 Task: Apply Clip Filter to Silent Era
Action: Mouse moved to (866, 340)
Screenshot: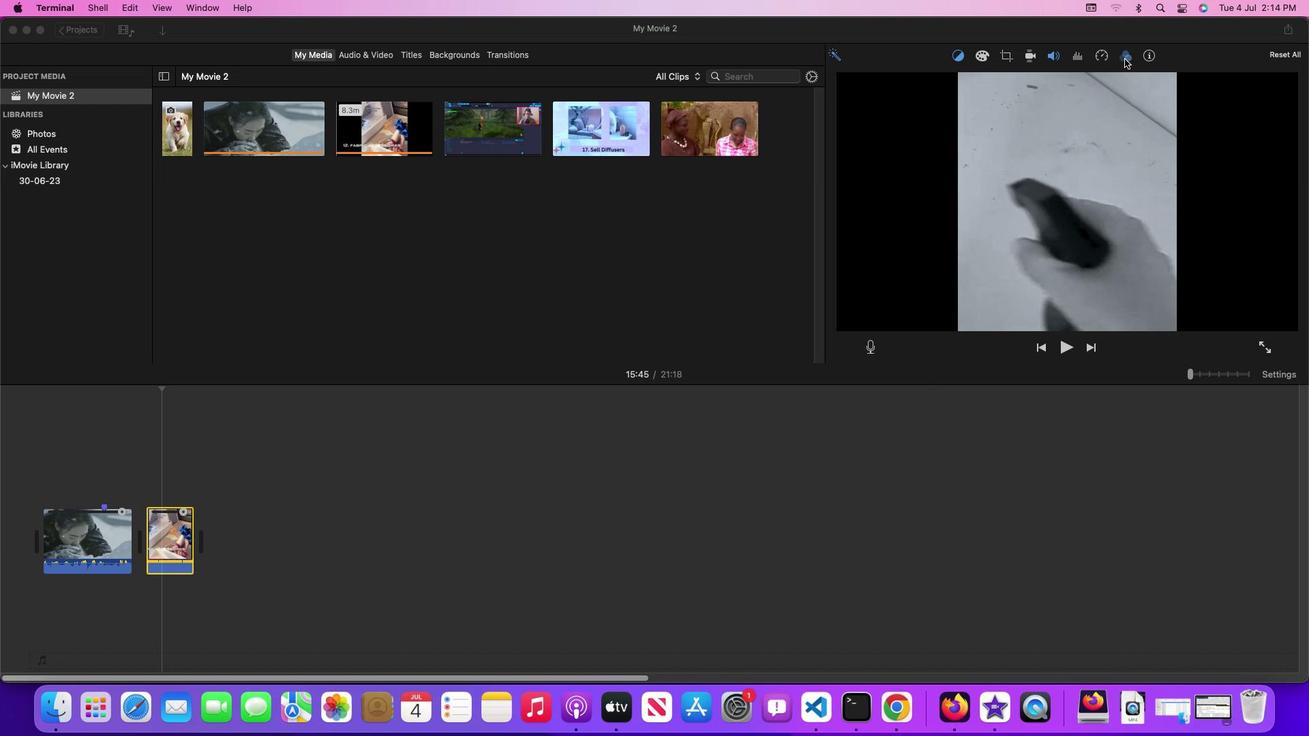 
Action: Mouse pressed left at (866, 340)
Screenshot: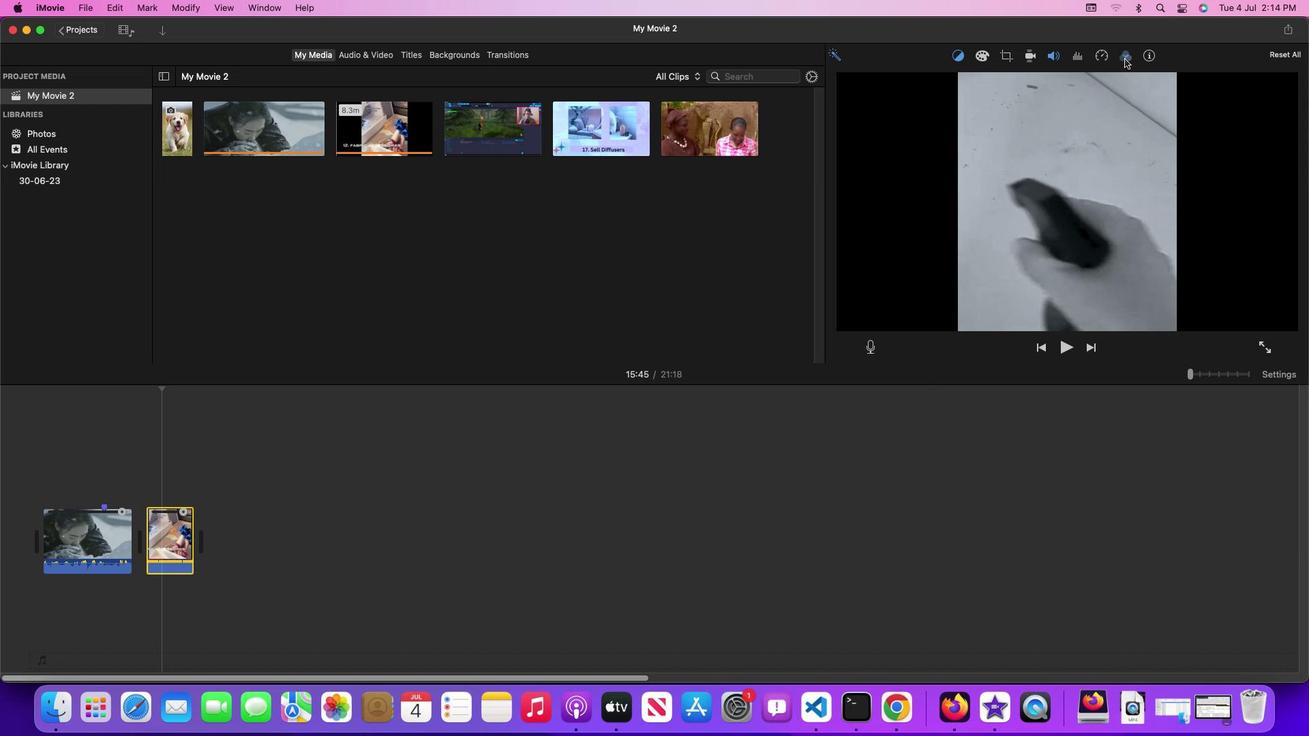 
Action: Mouse moved to (866, 340)
Screenshot: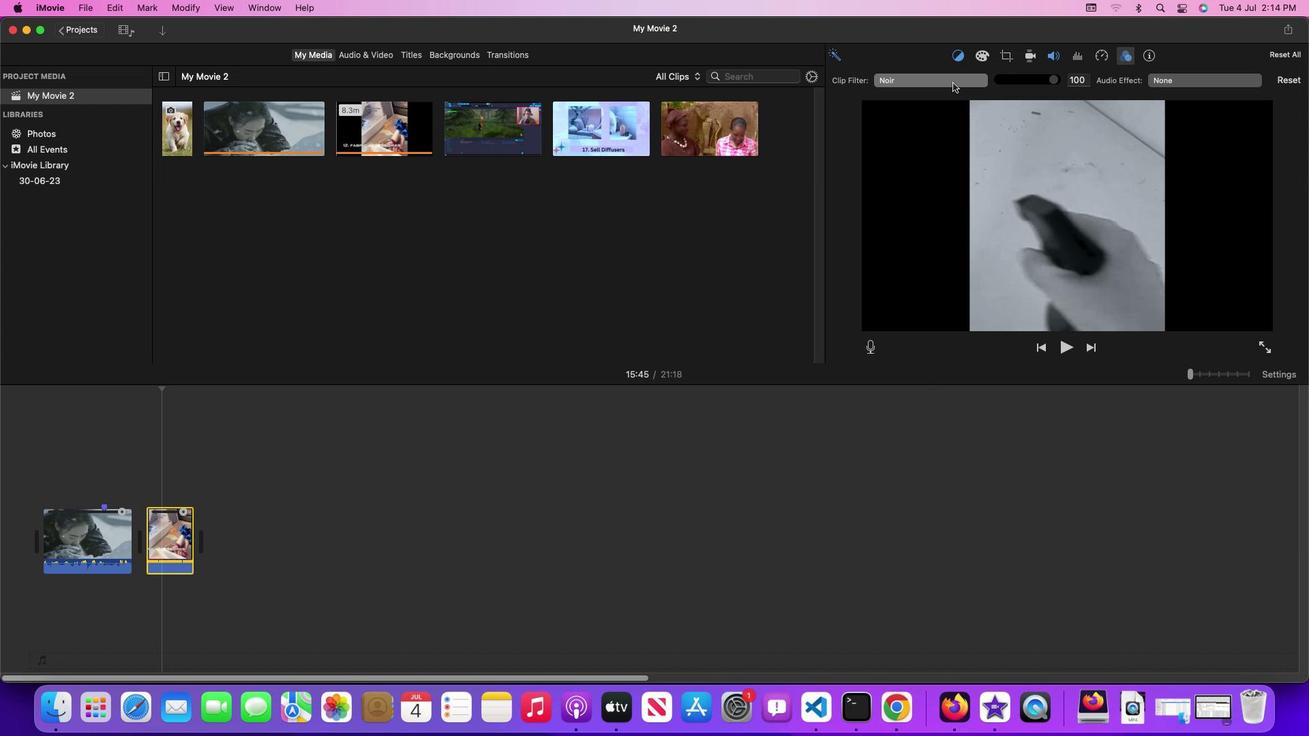 
Action: Mouse pressed left at (866, 340)
Screenshot: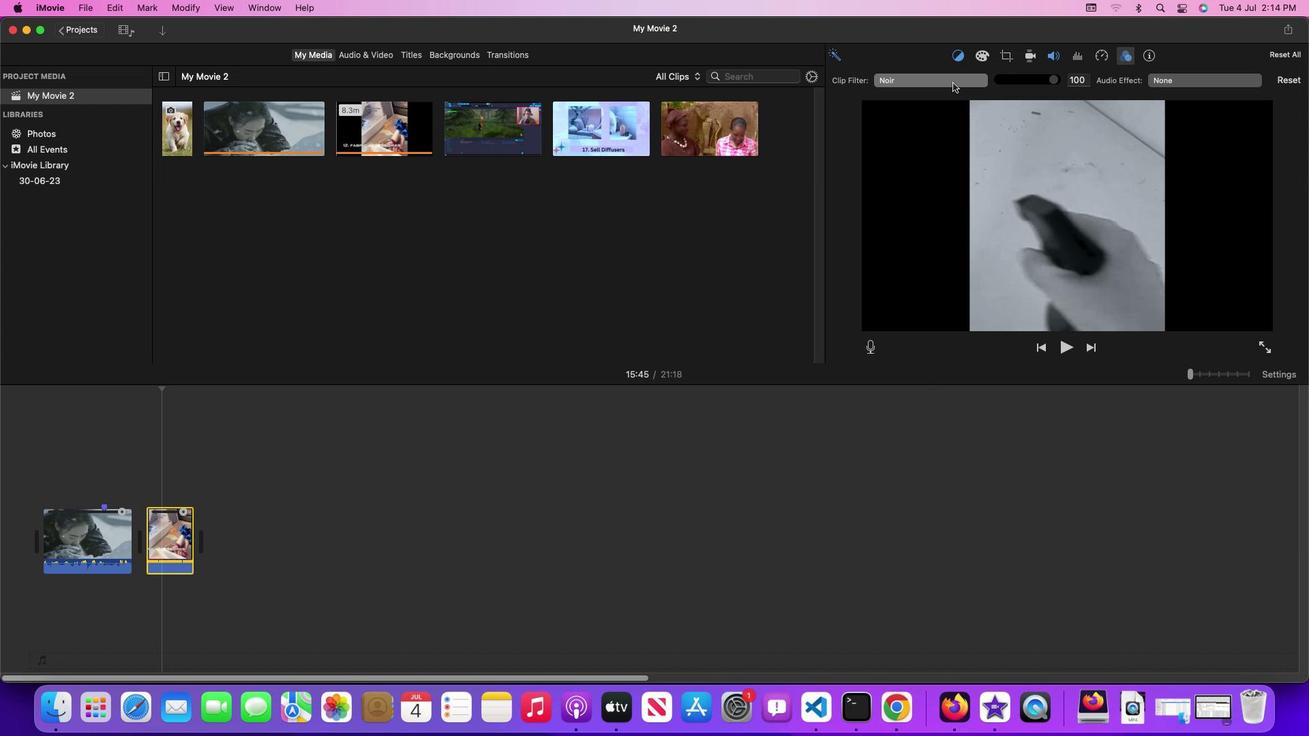 
Action: Mouse moved to (866, 340)
Screenshot: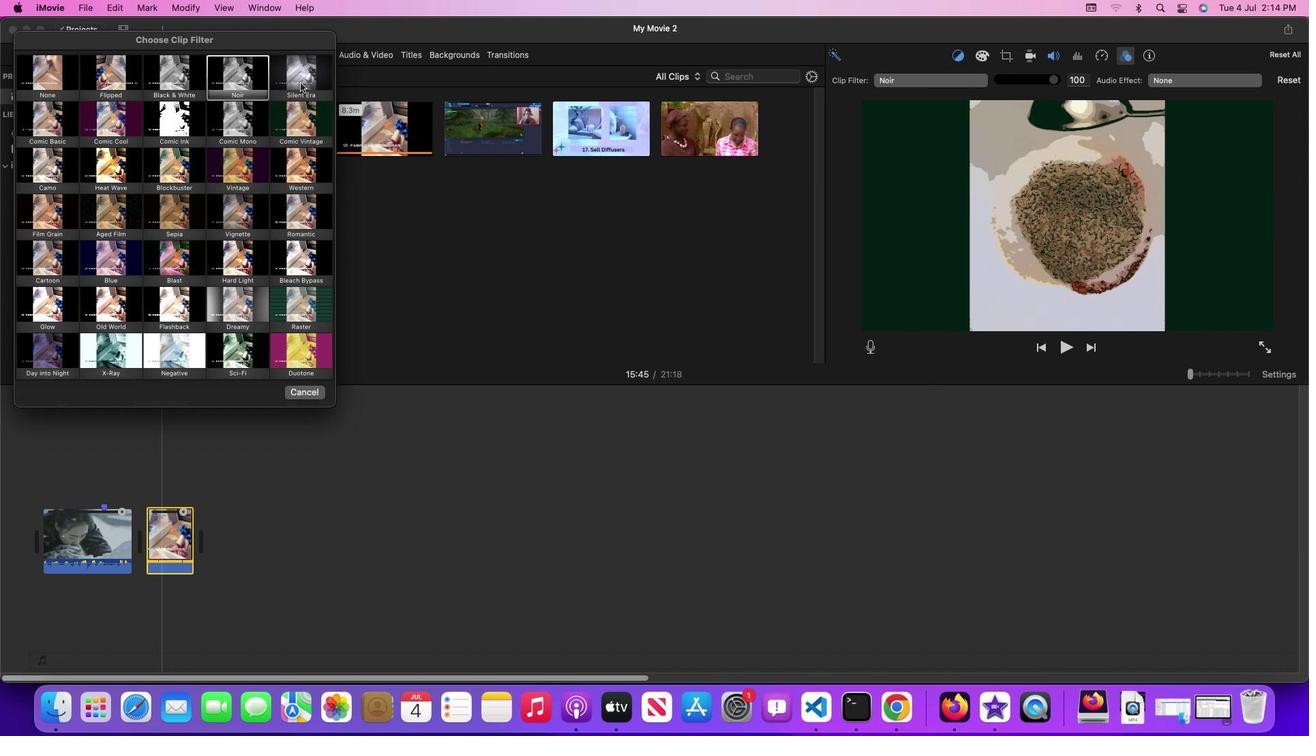 
Action: Mouse pressed left at (866, 340)
Screenshot: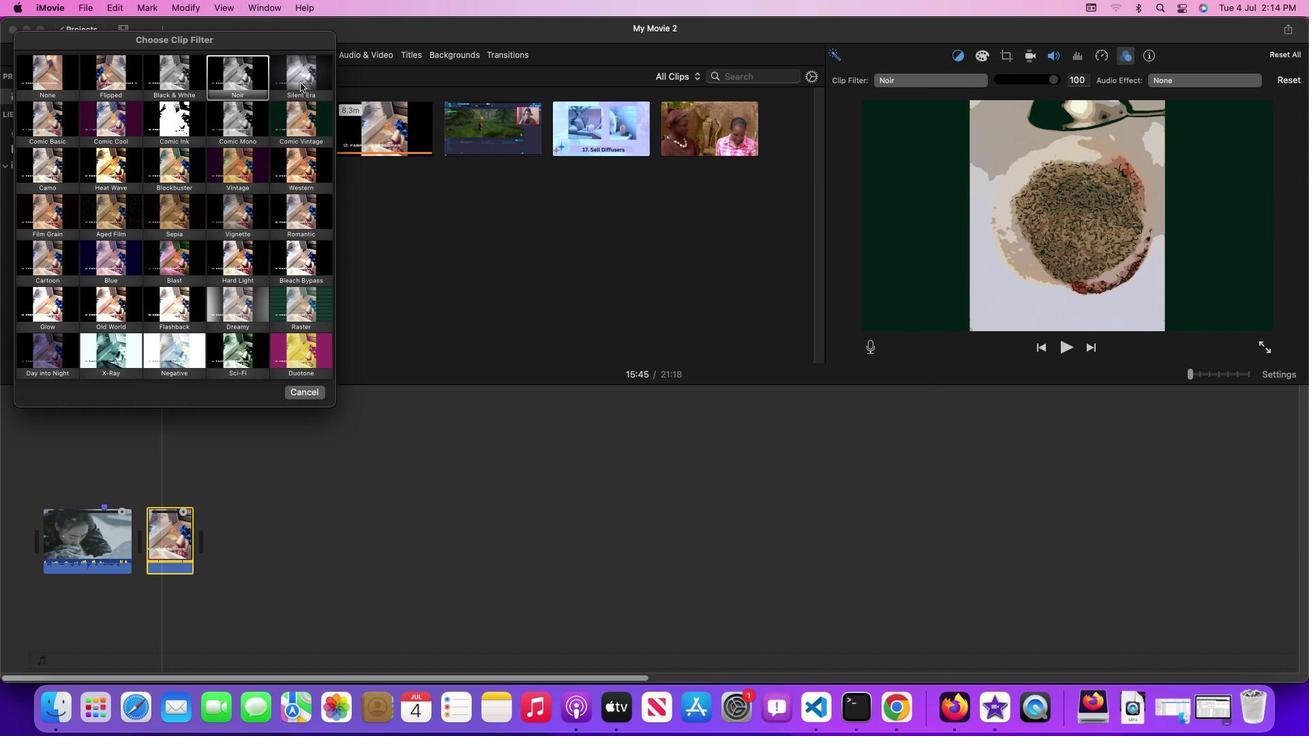 
Action: Mouse moved to (866, 341)
Screenshot: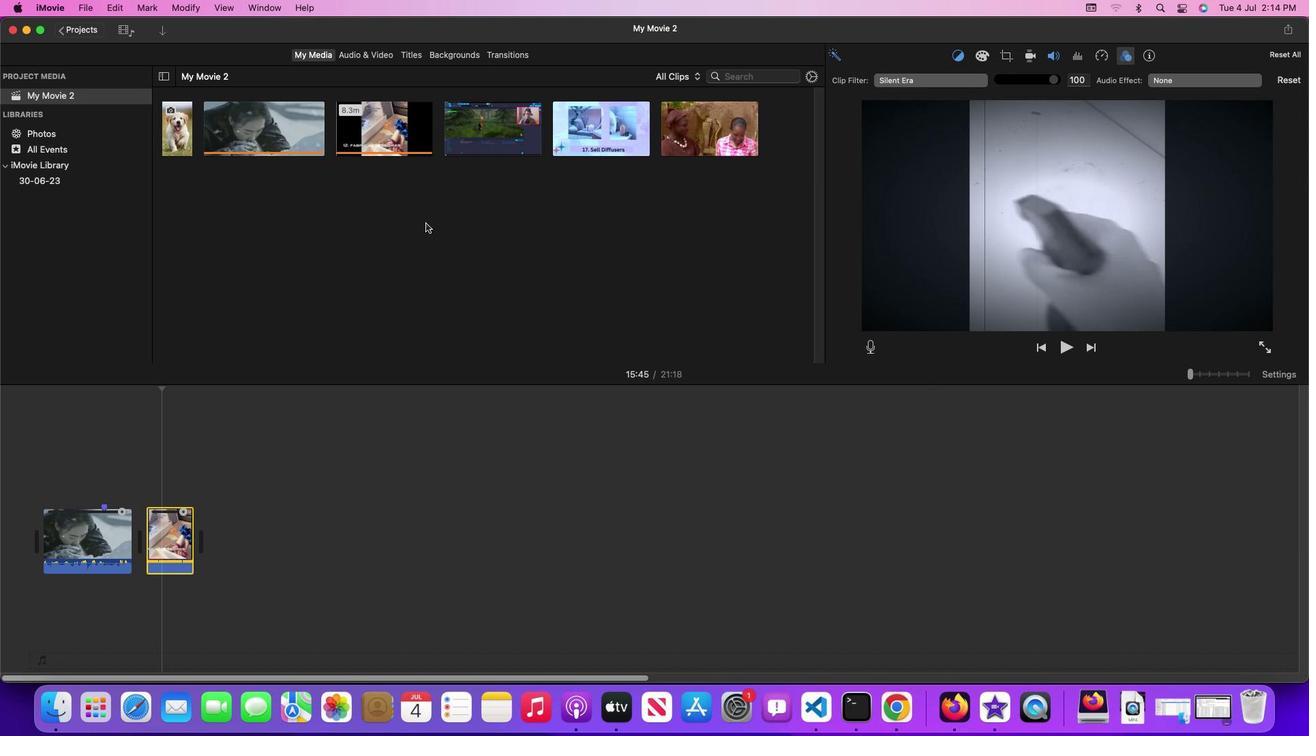 
